 Task: Add Dark Chocolate Espresso Beans to the cart.
Action: Mouse moved to (18, 61)
Screenshot: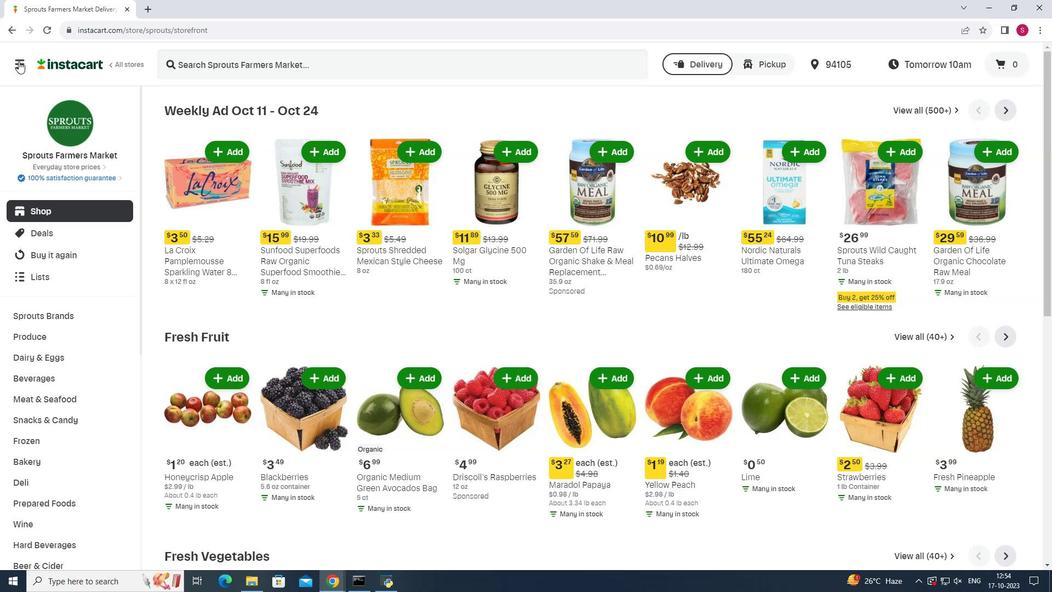 
Action: Mouse pressed left at (18, 61)
Screenshot: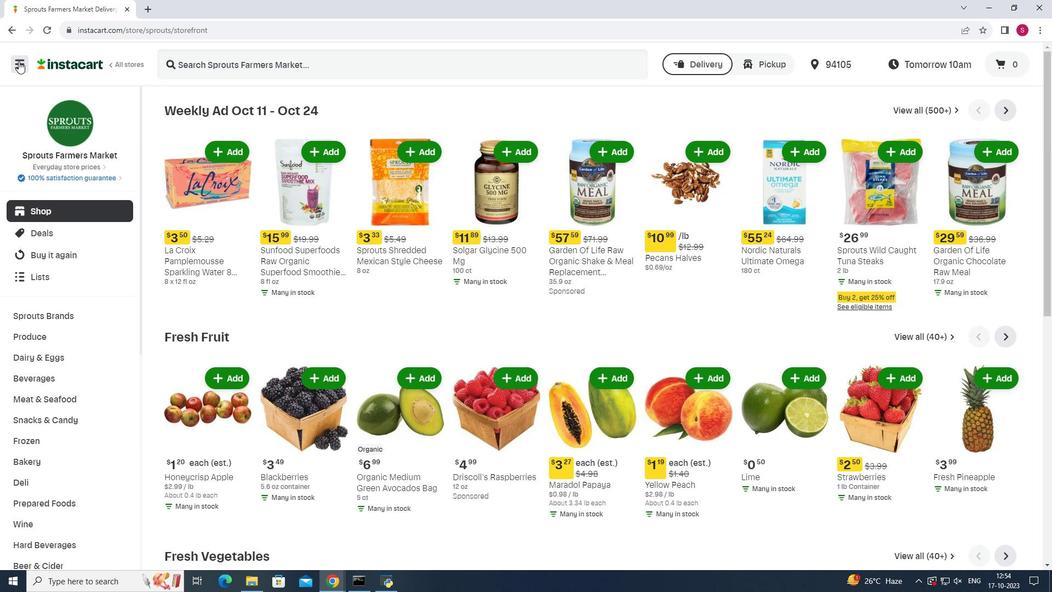 
Action: Mouse moved to (48, 295)
Screenshot: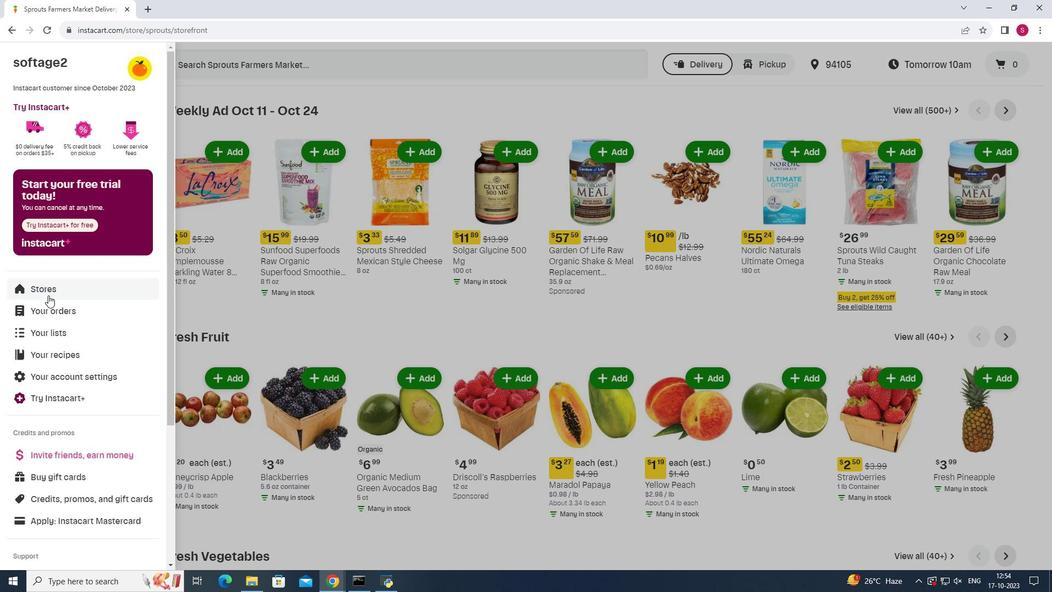 
Action: Mouse pressed left at (48, 295)
Screenshot: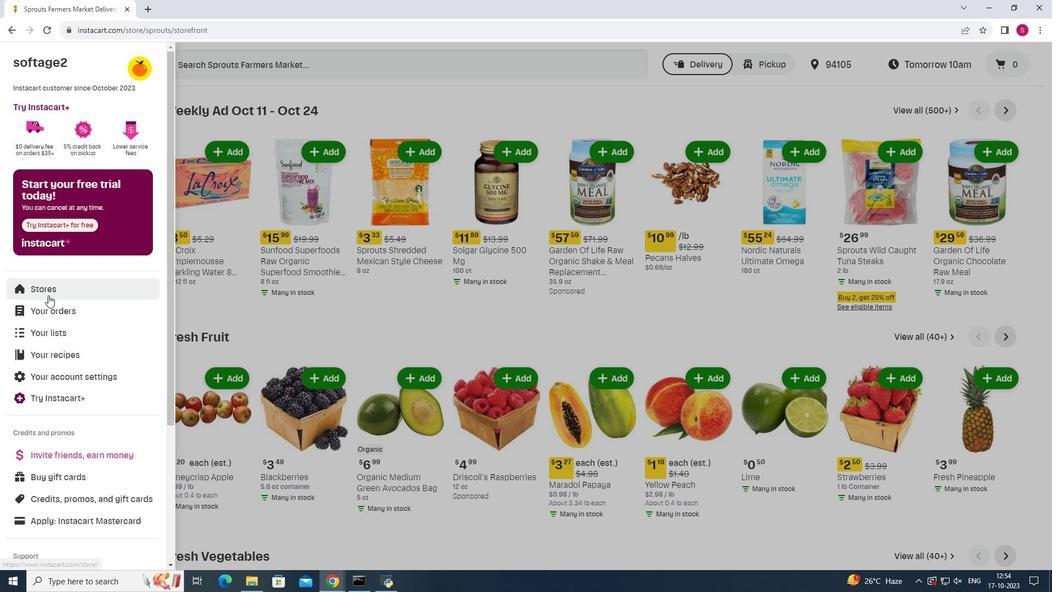 
Action: Mouse moved to (256, 97)
Screenshot: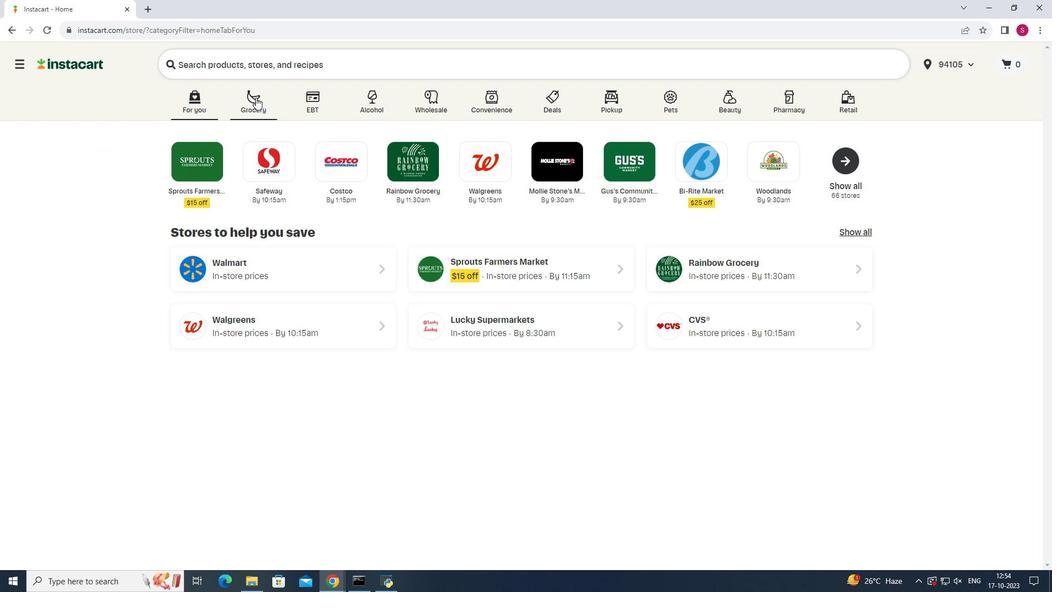 
Action: Mouse pressed left at (256, 97)
Screenshot: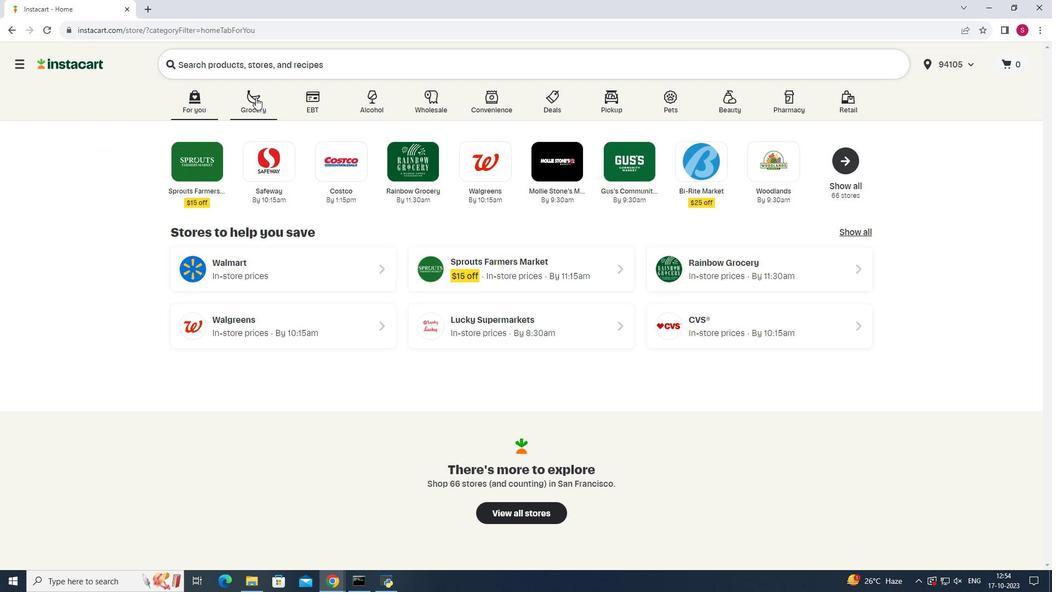 
Action: Mouse moved to (773, 157)
Screenshot: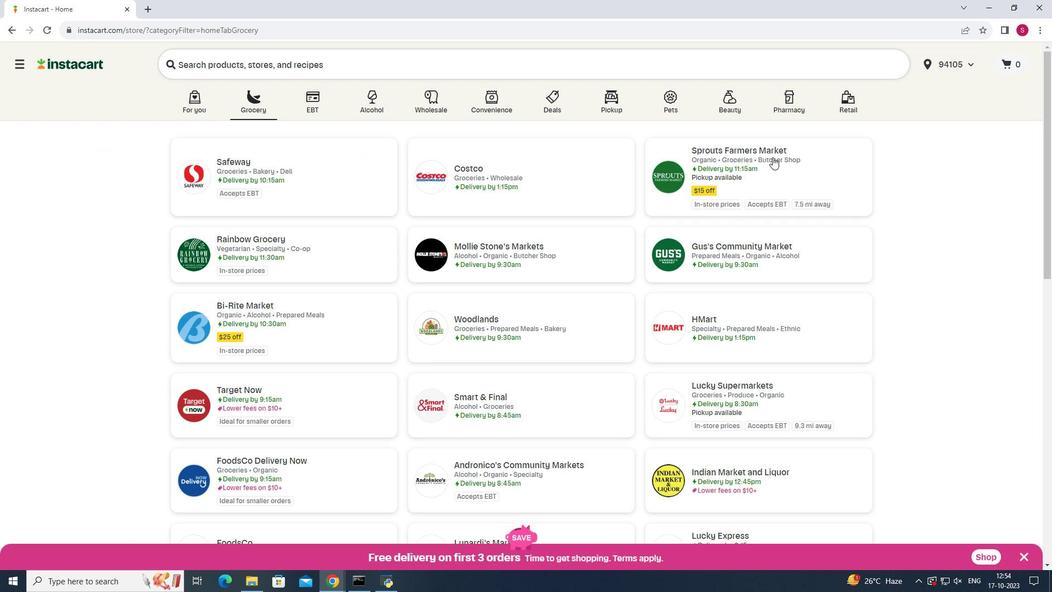 
Action: Mouse pressed left at (773, 157)
Screenshot: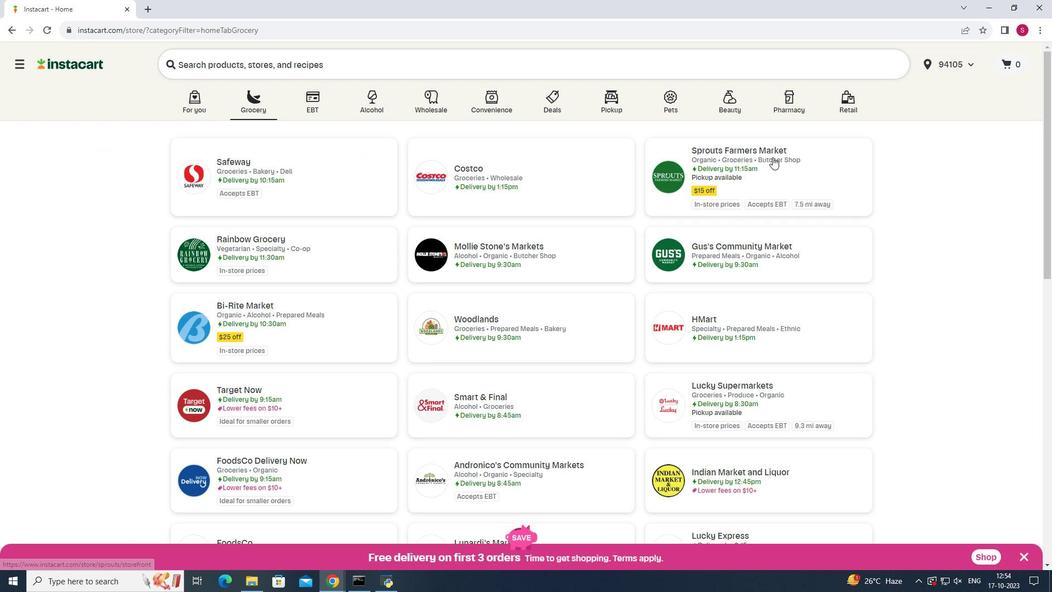 
Action: Mouse moved to (71, 417)
Screenshot: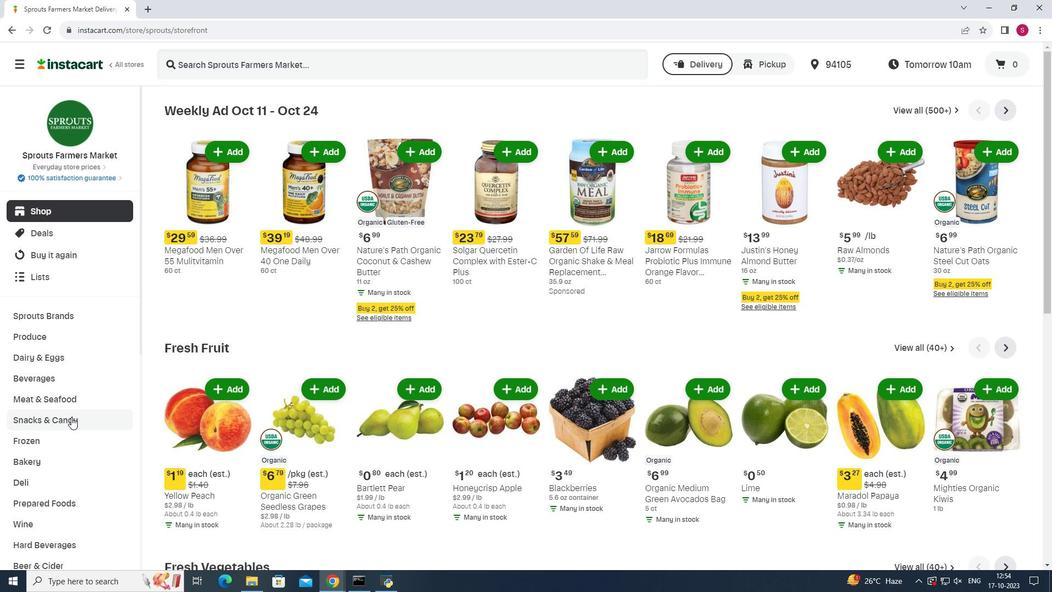 
Action: Mouse pressed left at (71, 417)
Screenshot: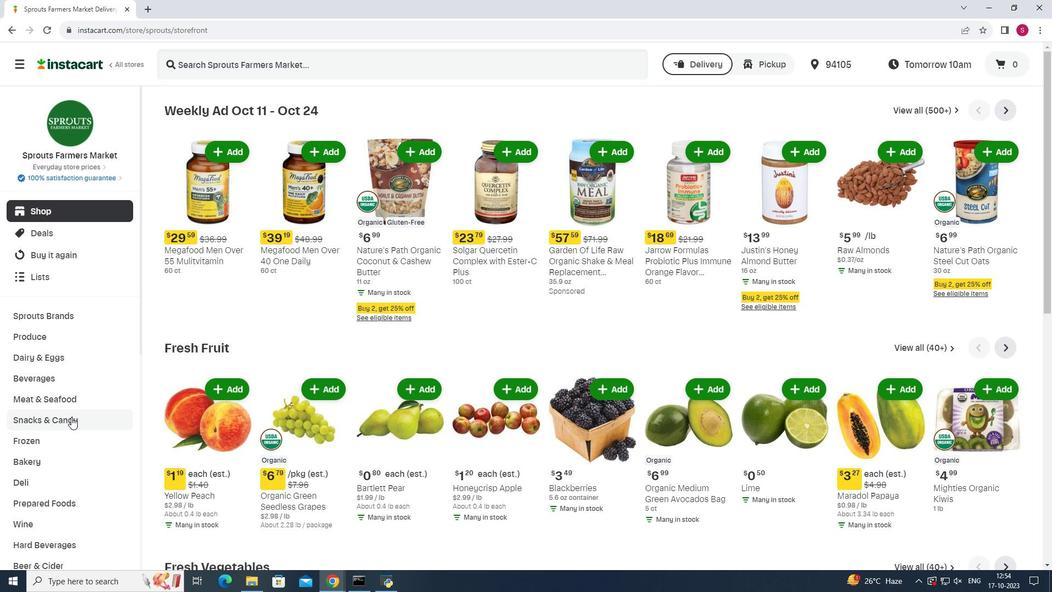 
Action: Mouse moved to (318, 137)
Screenshot: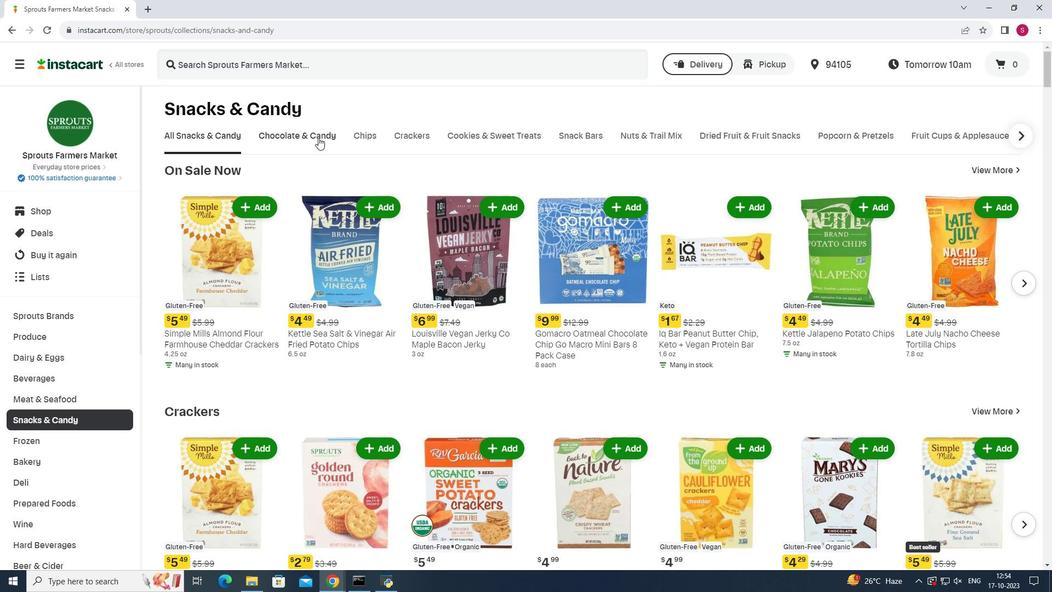 
Action: Mouse pressed left at (318, 137)
Screenshot: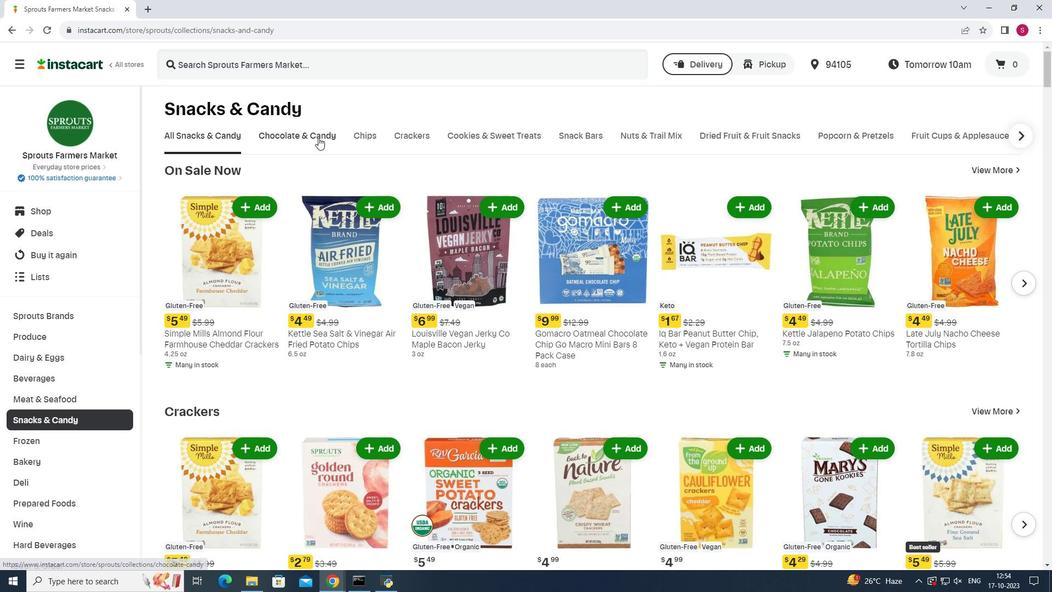 
Action: Mouse moved to (292, 185)
Screenshot: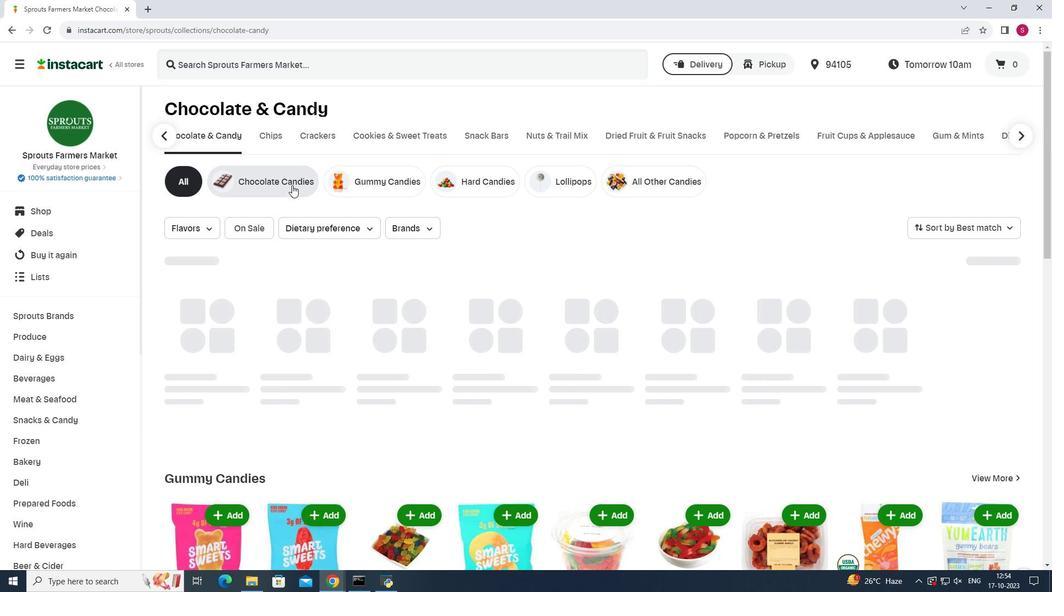 
Action: Mouse pressed left at (292, 185)
Screenshot: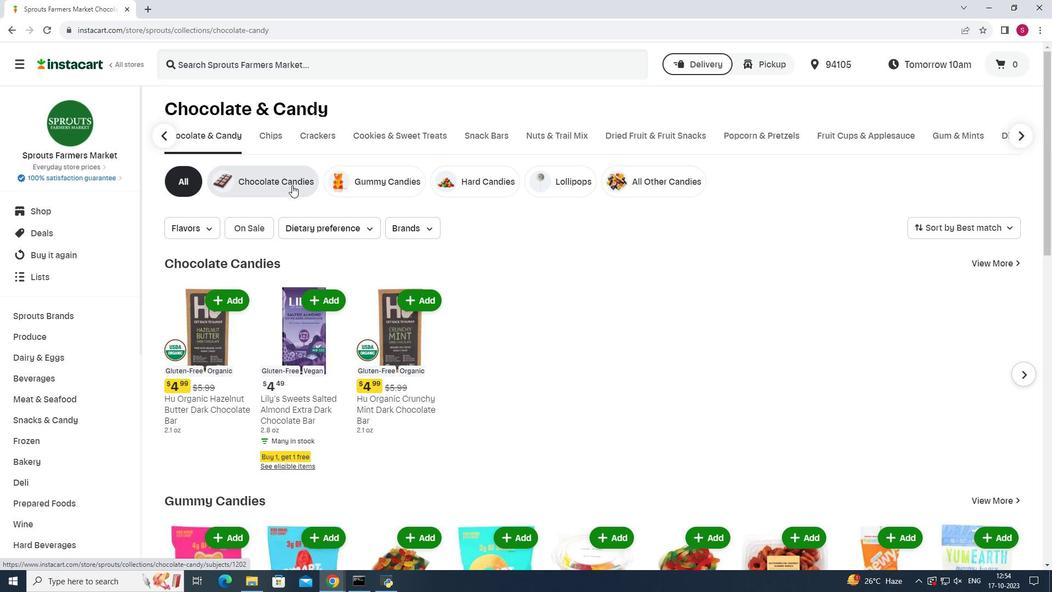 
Action: Mouse moved to (496, 61)
Screenshot: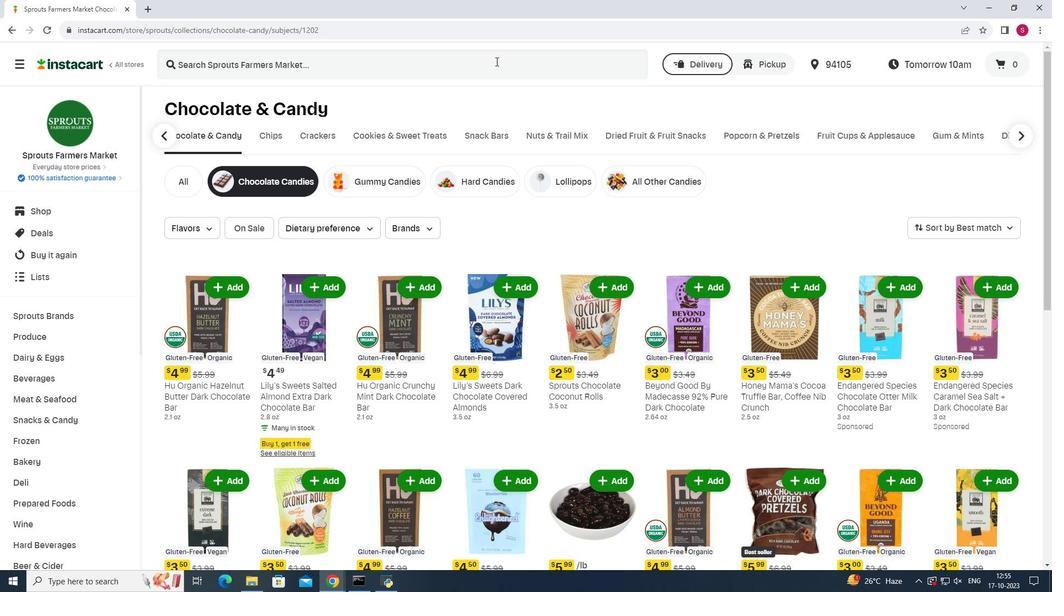 
Action: Mouse pressed left at (496, 61)
Screenshot: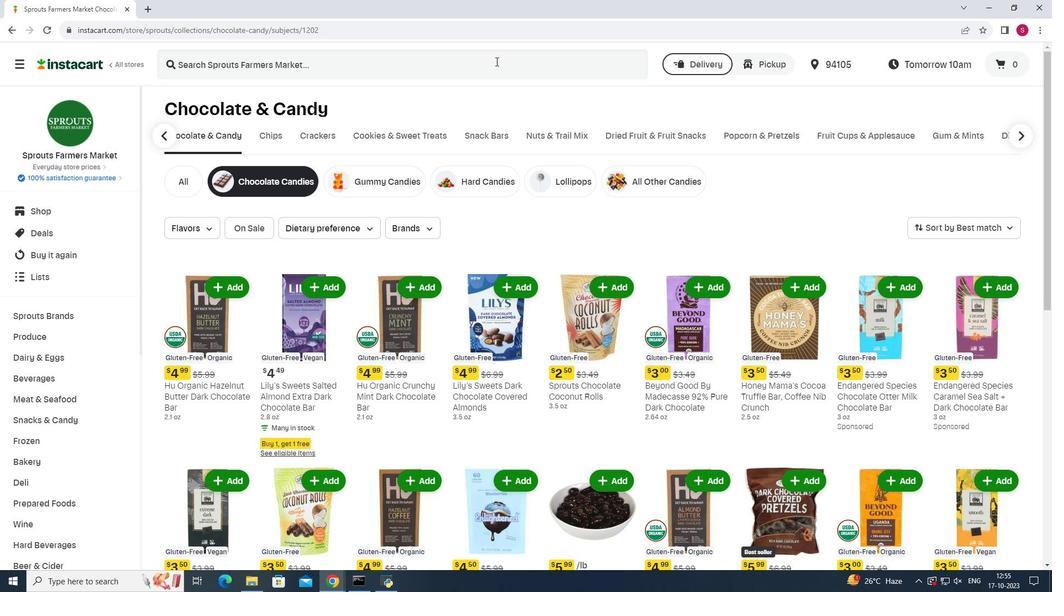 
Action: Key pressed <Key.shift><Key.shift>Dark<Key.space><Key.shift>Chocolate<Key.space><Key.shift>Espresse<Key.backspace>o<Key.space><Key.shift>Beans<Key.enter>
Screenshot: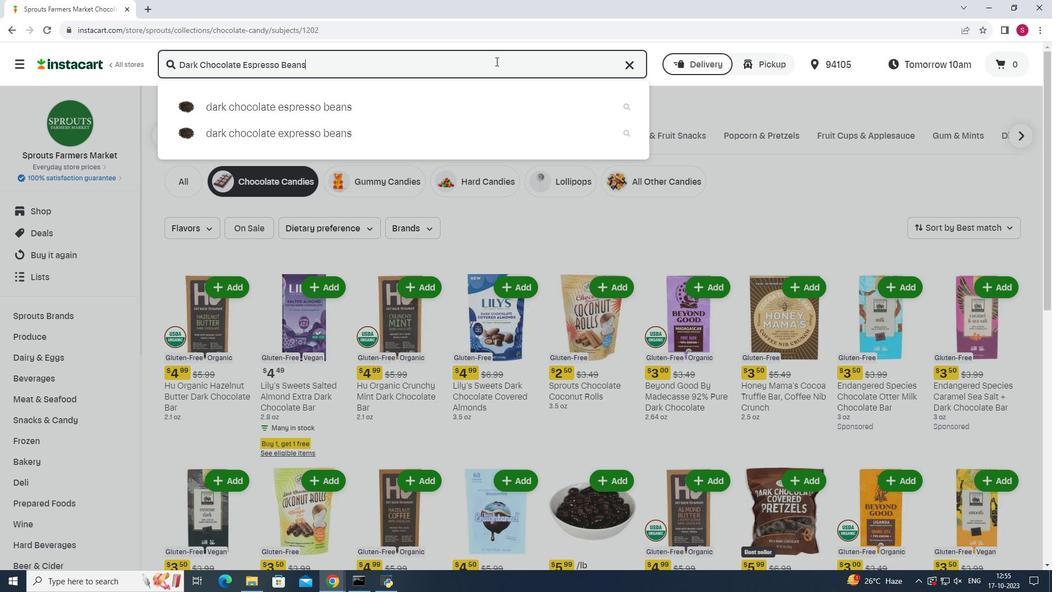 
Action: Mouse moved to (801, 175)
Screenshot: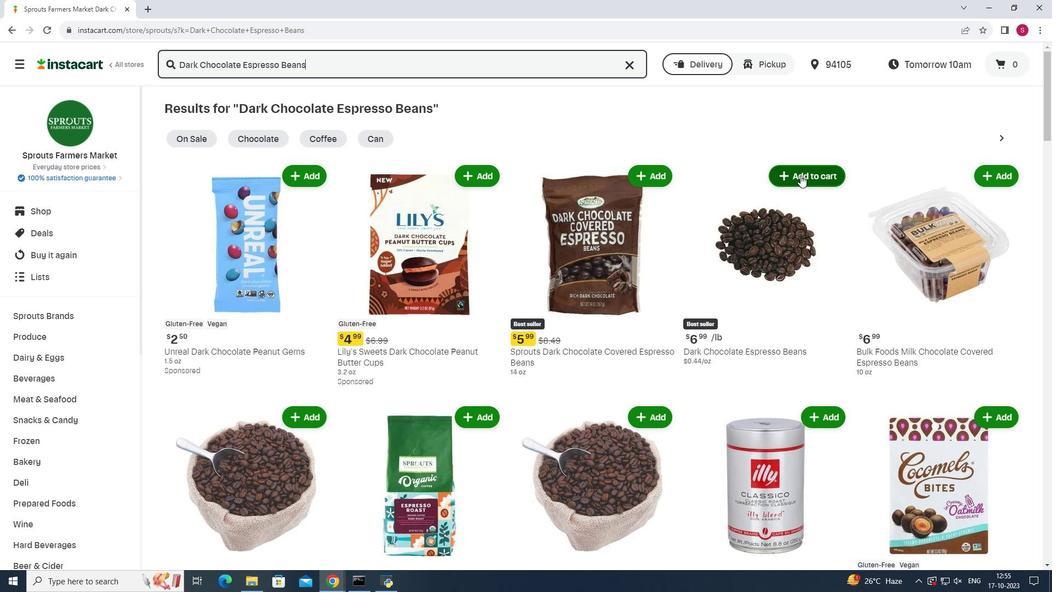 
Action: Mouse pressed left at (801, 175)
Screenshot: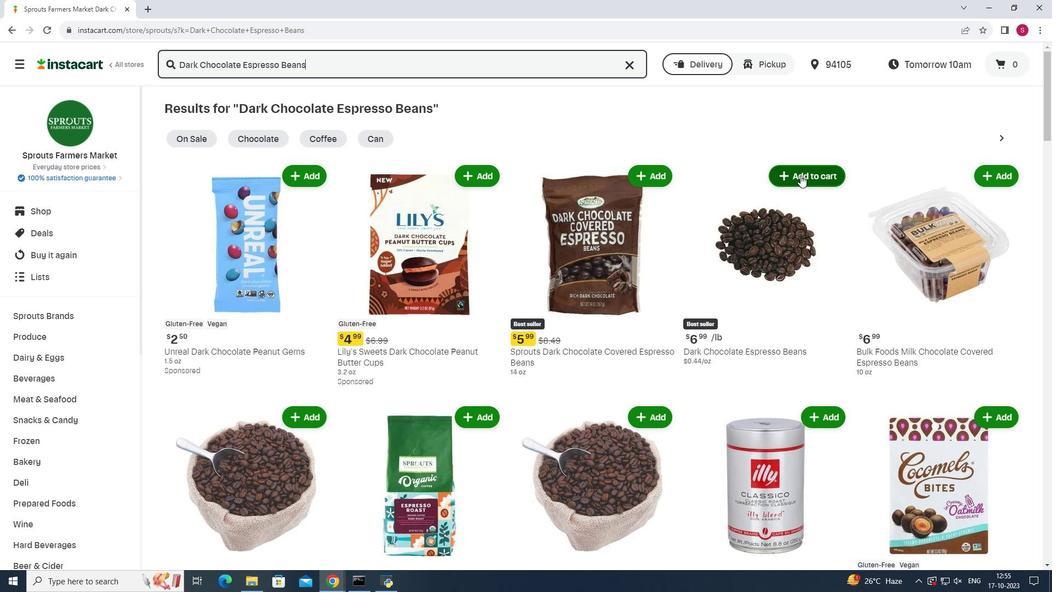 
Action: Mouse moved to (706, 131)
Screenshot: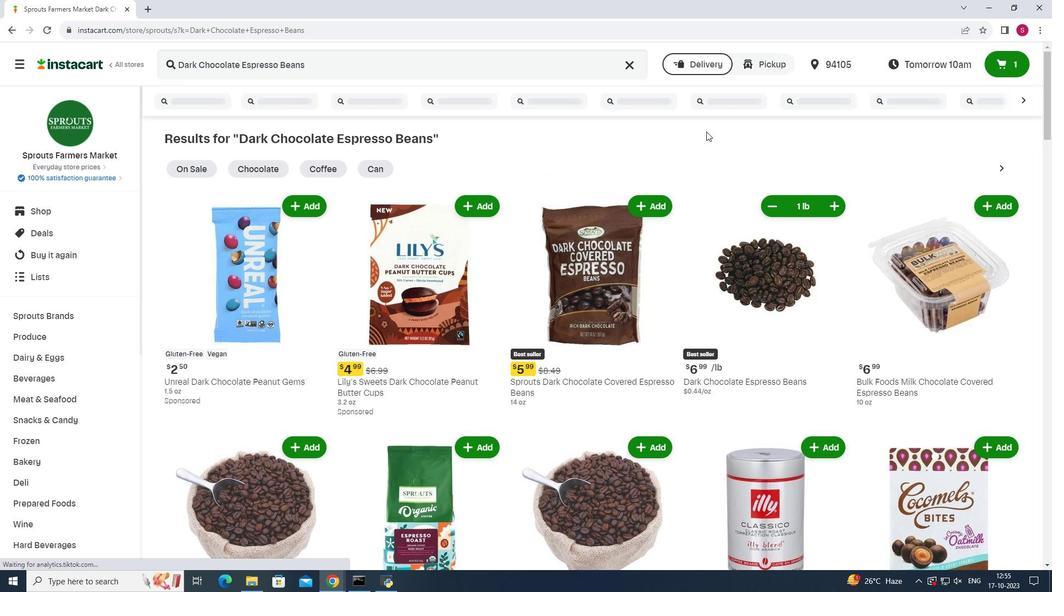 
